 Task: Create new Company, with domain: 'intrepidmuseum.org' and type: 'Other'. Add new contact for this company, with mail Id: 'Nakul_Brooks@intrepidmuseum.org', First Name: Nakul, Last name:  Brooks, Job Title: 'Content Strategist', Phone Number: '(408) 555-2349'. Change life cycle stage to  Lead and lead status to  Open. Logged in from softage.5@softage.net
Action: Mouse moved to (78, 40)
Screenshot: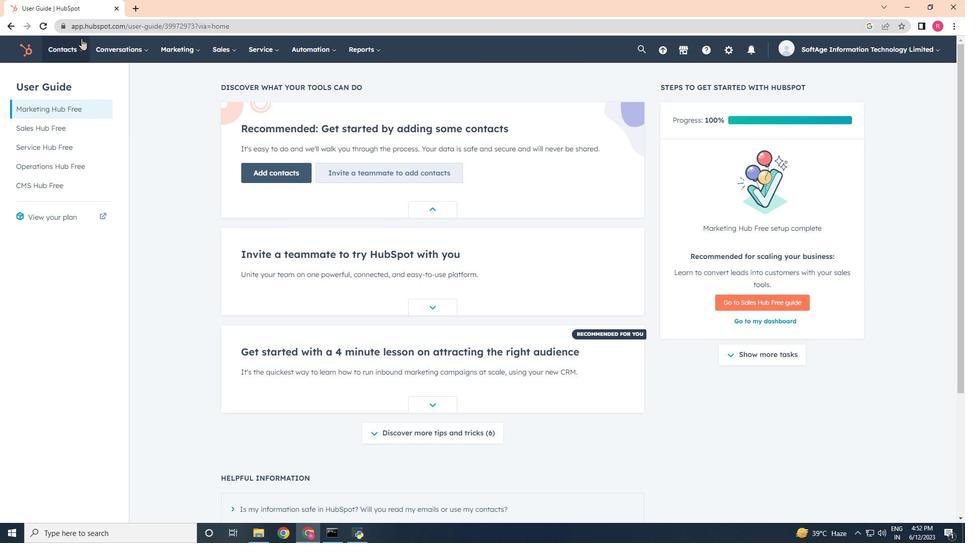 
Action: Mouse pressed left at (78, 40)
Screenshot: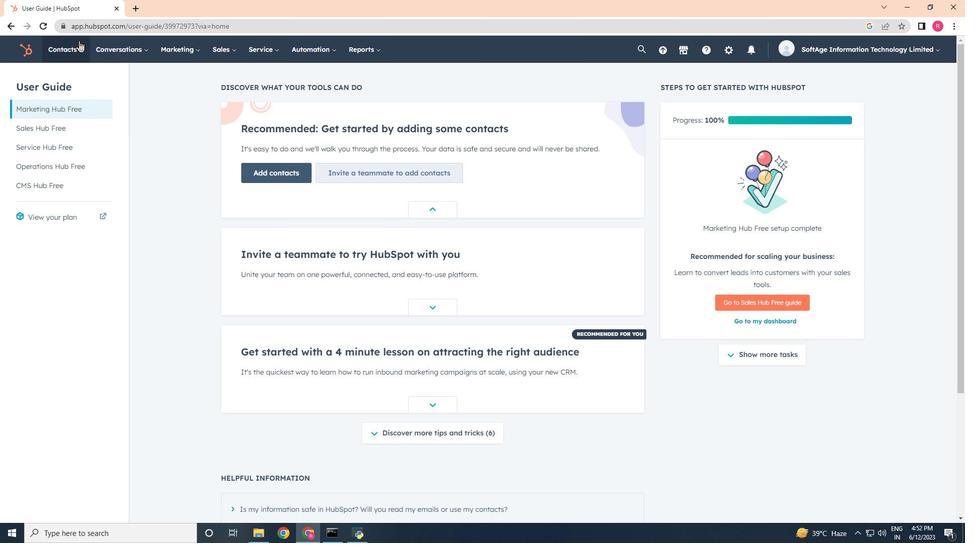 
Action: Mouse moved to (63, 101)
Screenshot: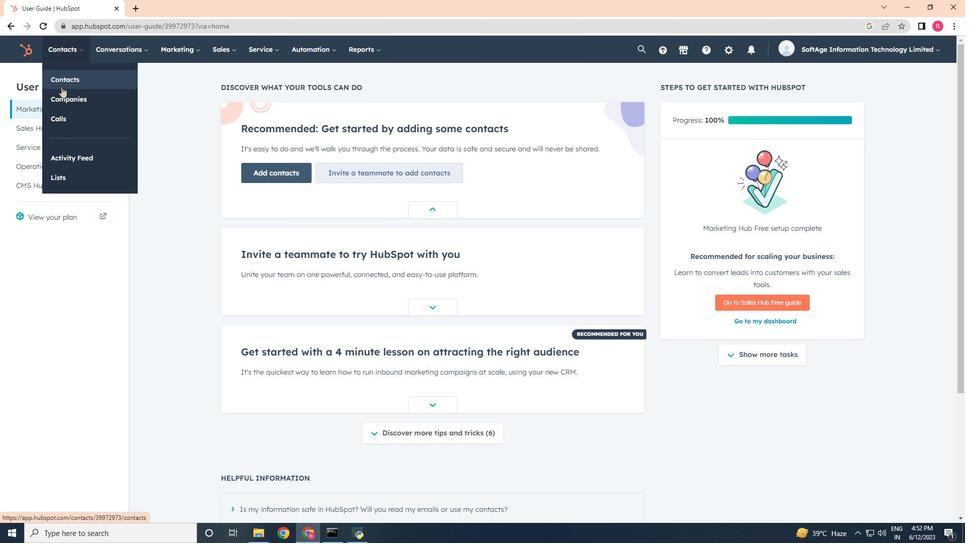 
Action: Mouse pressed left at (63, 101)
Screenshot: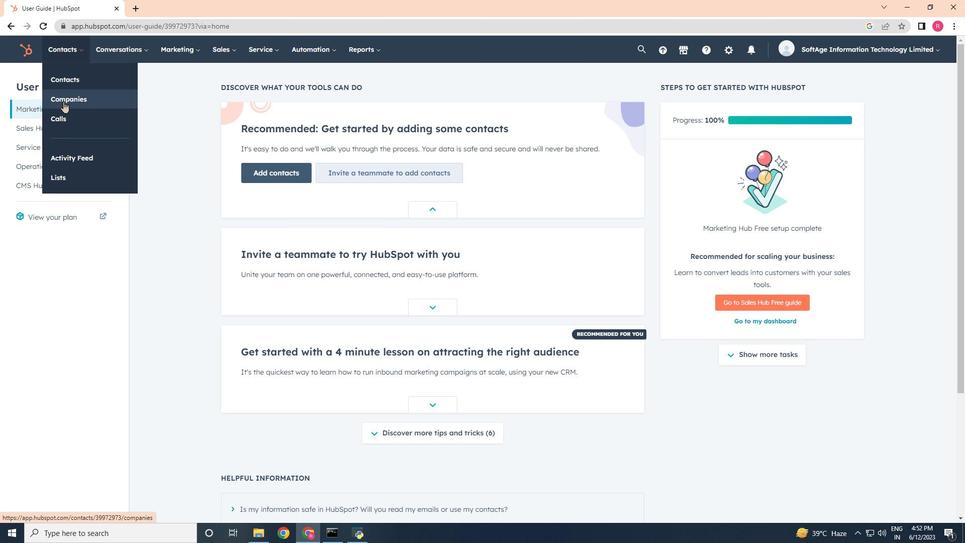 
Action: Mouse moved to (900, 88)
Screenshot: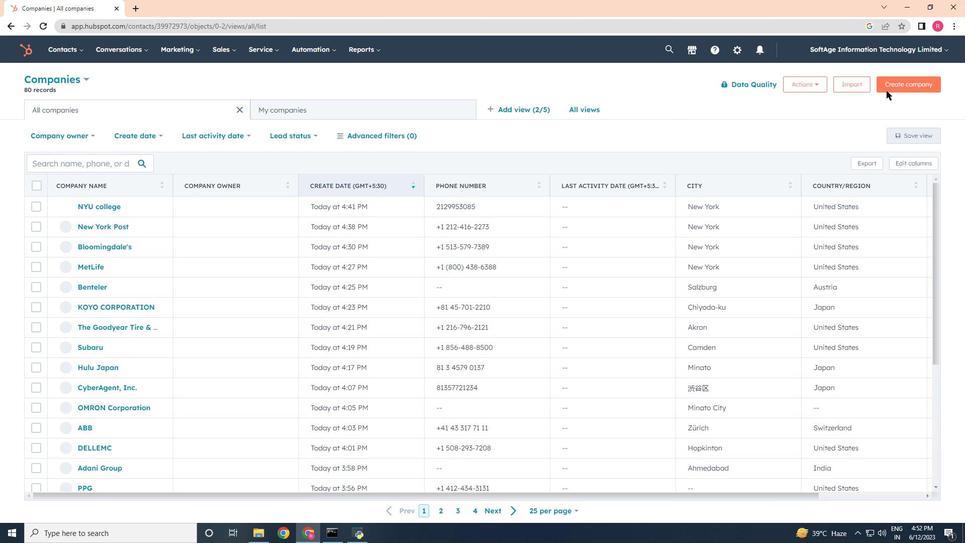 
Action: Mouse pressed left at (900, 88)
Screenshot: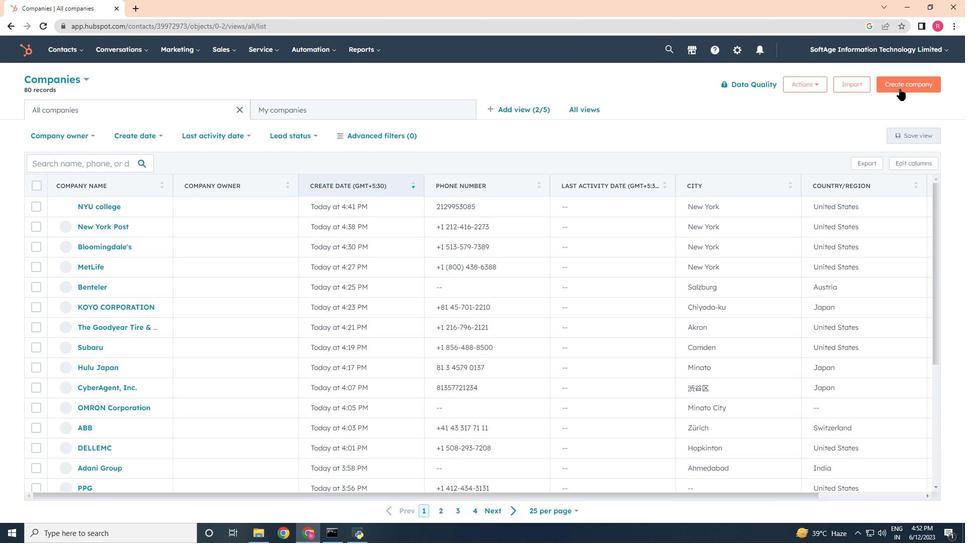 
Action: Mouse moved to (754, 123)
Screenshot: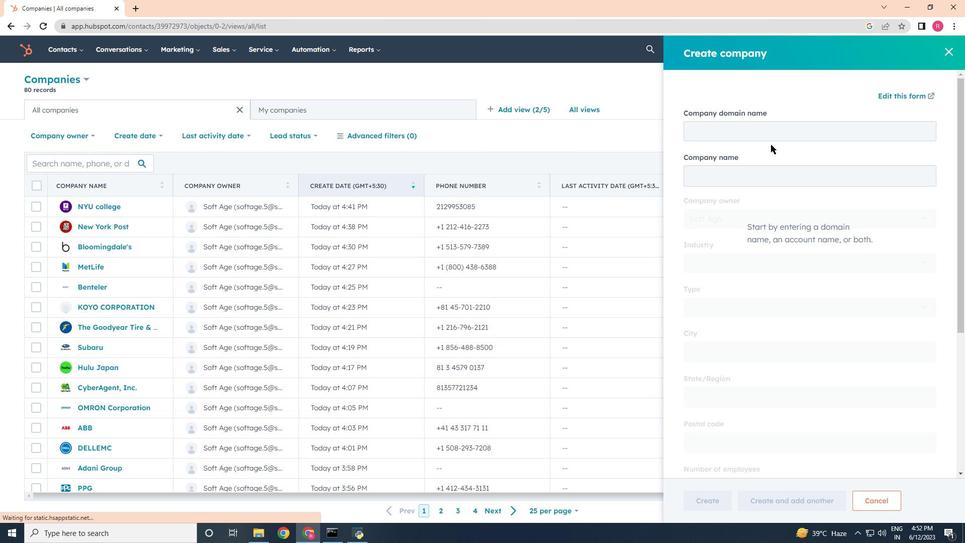 
Action: Mouse pressed left at (754, 123)
Screenshot: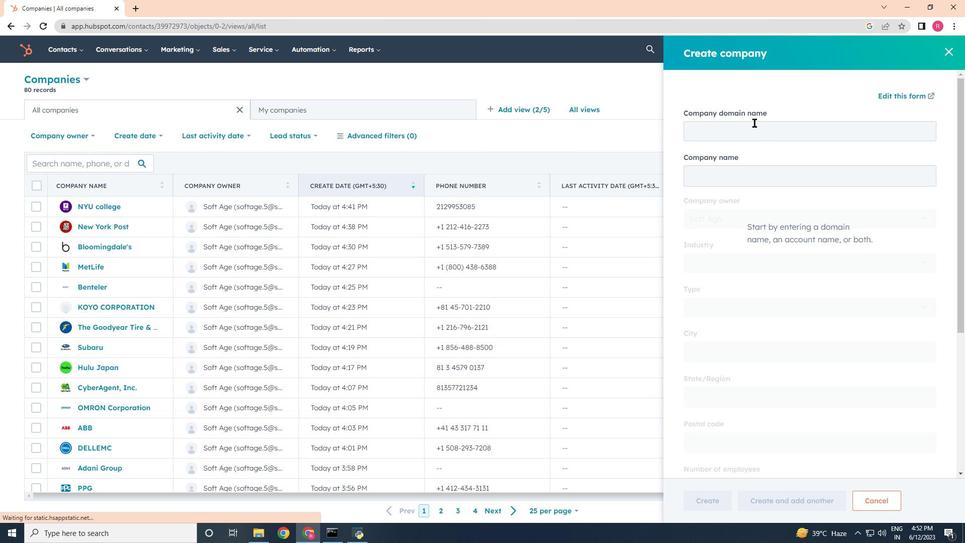 
Action: Mouse moved to (653, 0)
Screenshot: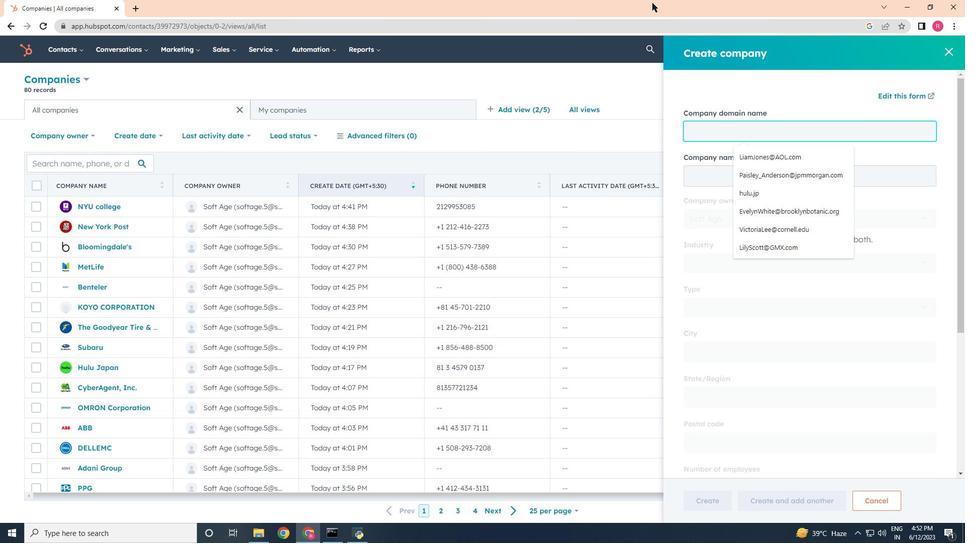 
Action: Key pressed intrepidmuseum.org
Screenshot: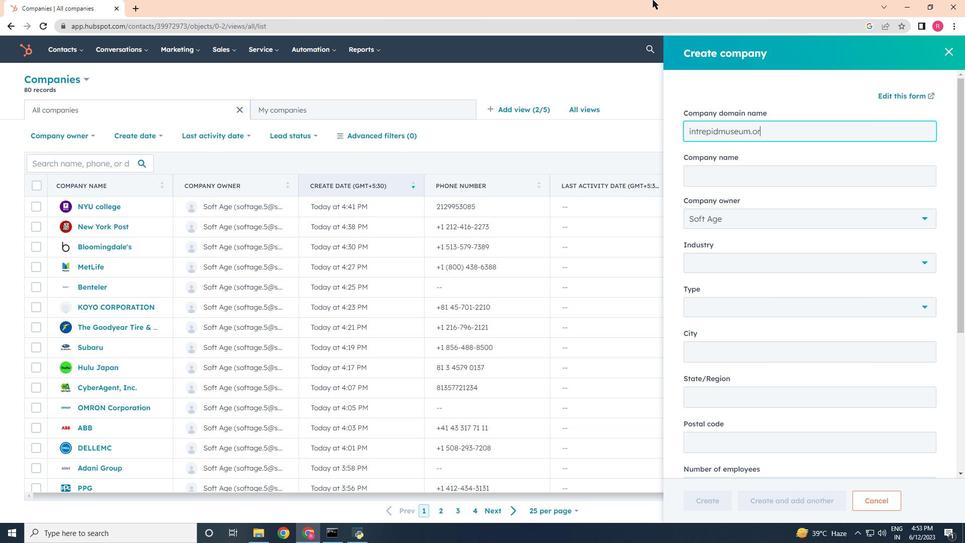 
Action: Mouse moved to (793, 306)
Screenshot: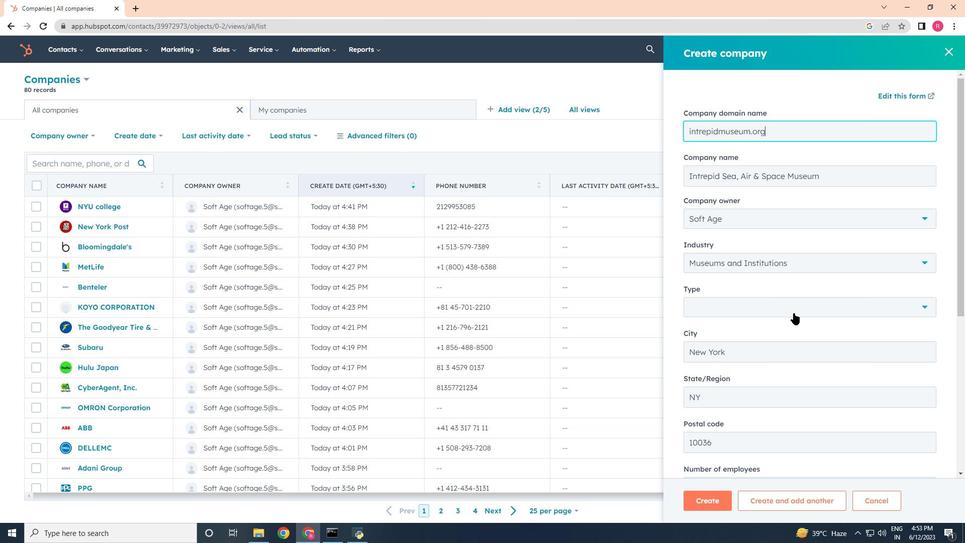 
Action: Mouse pressed left at (793, 306)
Screenshot: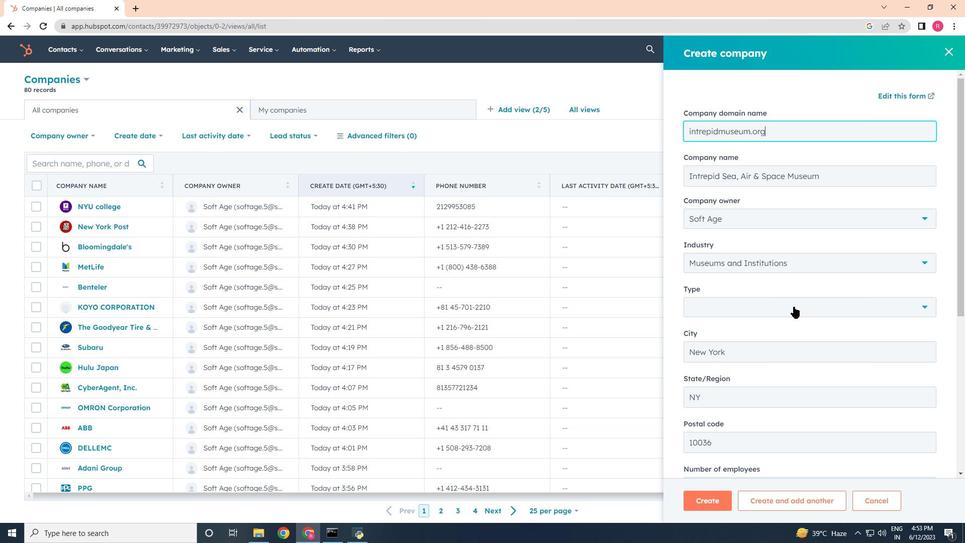 
Action: Mouse pressed left at (793, 306)
Screenshot: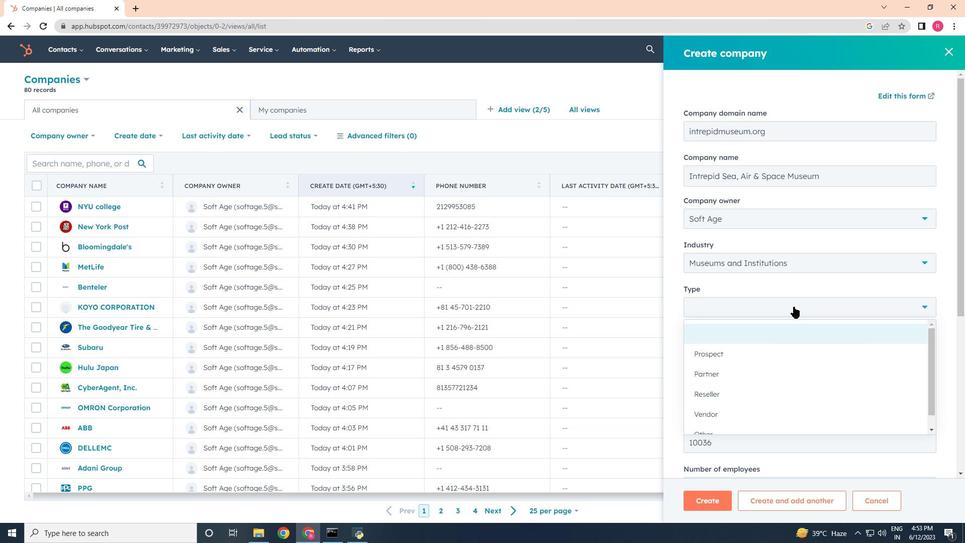 
Action: Mouse pressed left at (793, 306)
Screenshot: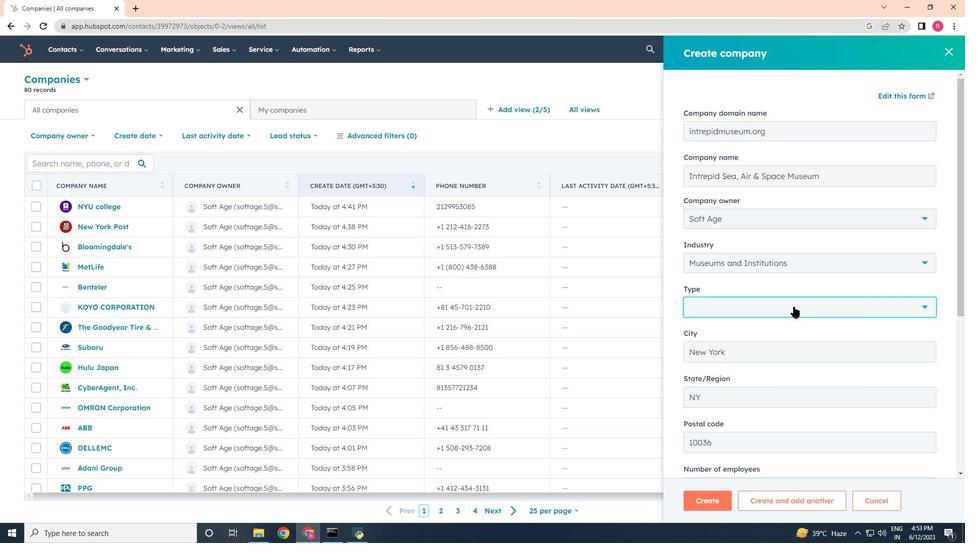 
Action: Mouse moved to (731, 429)
Screenshot: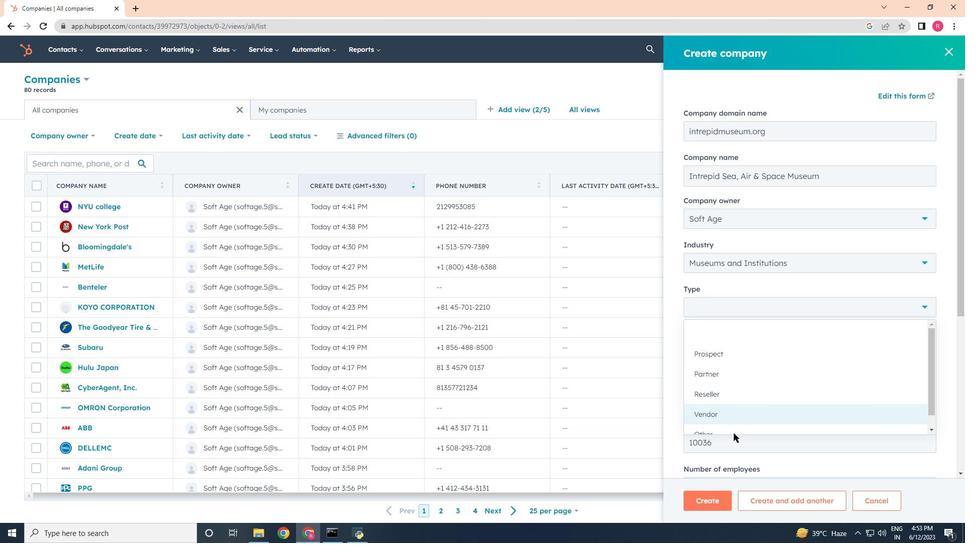 
Action: Mouse pressed left at (731, 429)
Screenshot: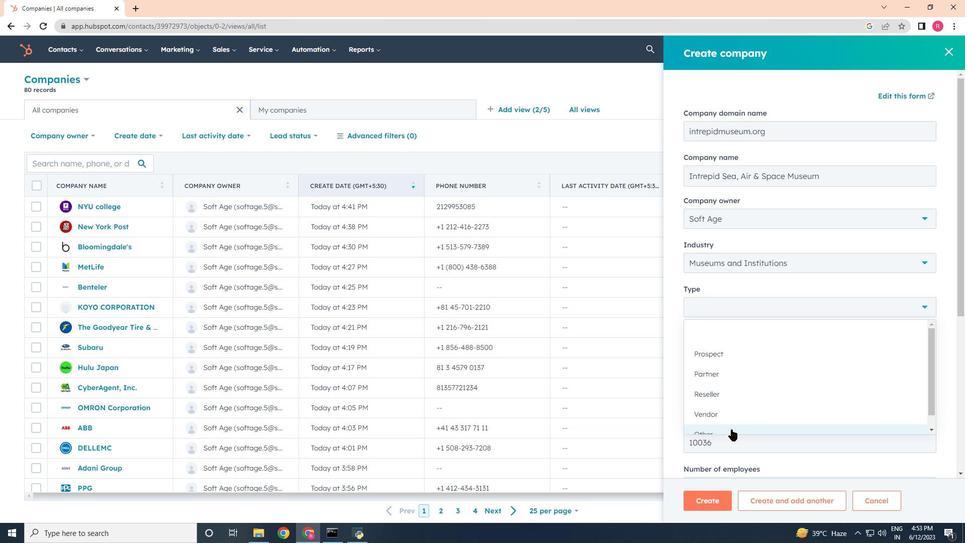 
Action: Mouse moved to (733, 437)
Screenshot: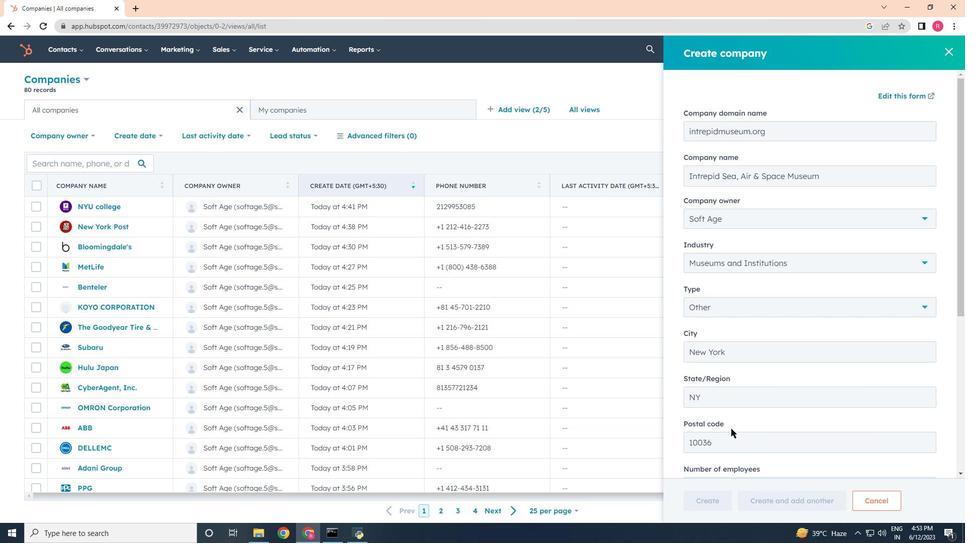 
Action: Mouse scrolled (733, 436) with delta (0, 0)
Screenshot: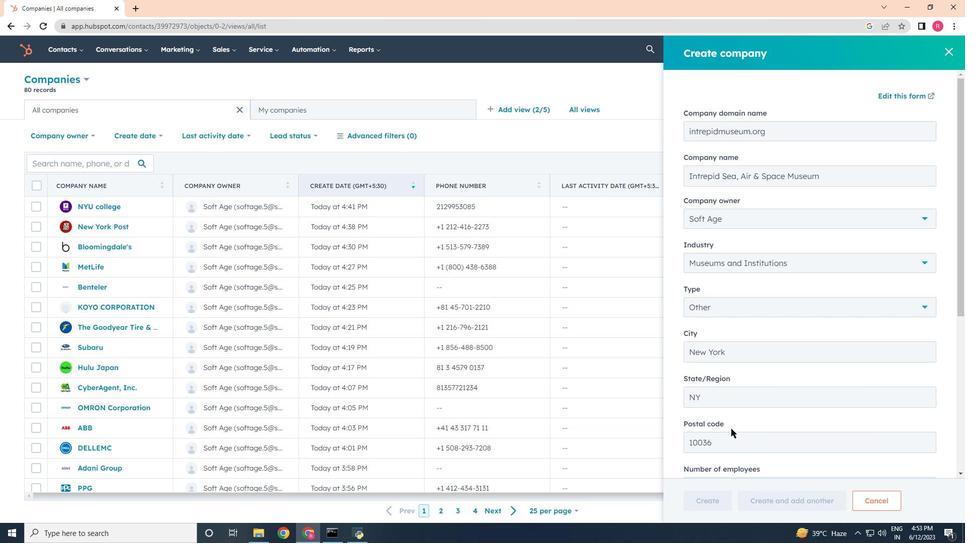 
Action: Mouse moved to (734, 439)
Screenshot: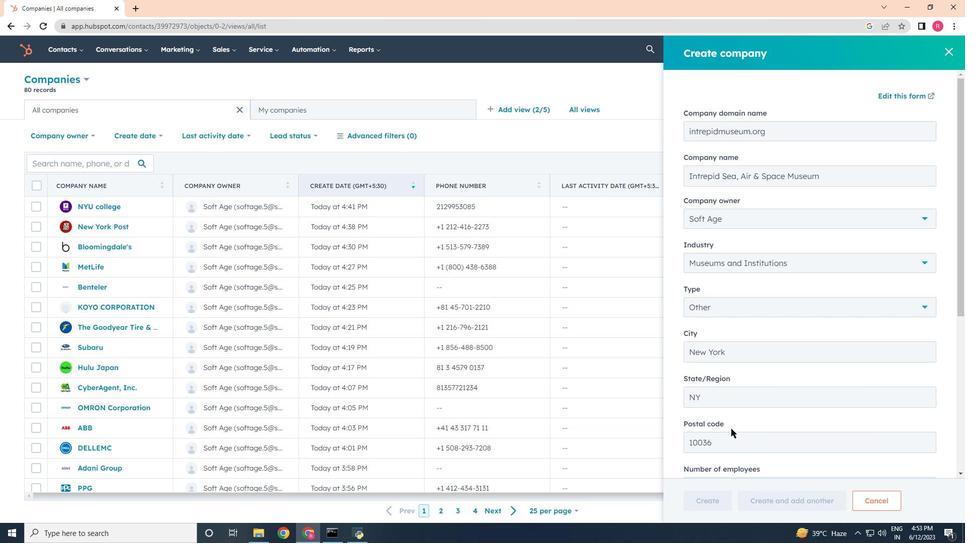 
Action: Mouse scrolled (734, 438) with delta (0, 0)
Screenshot: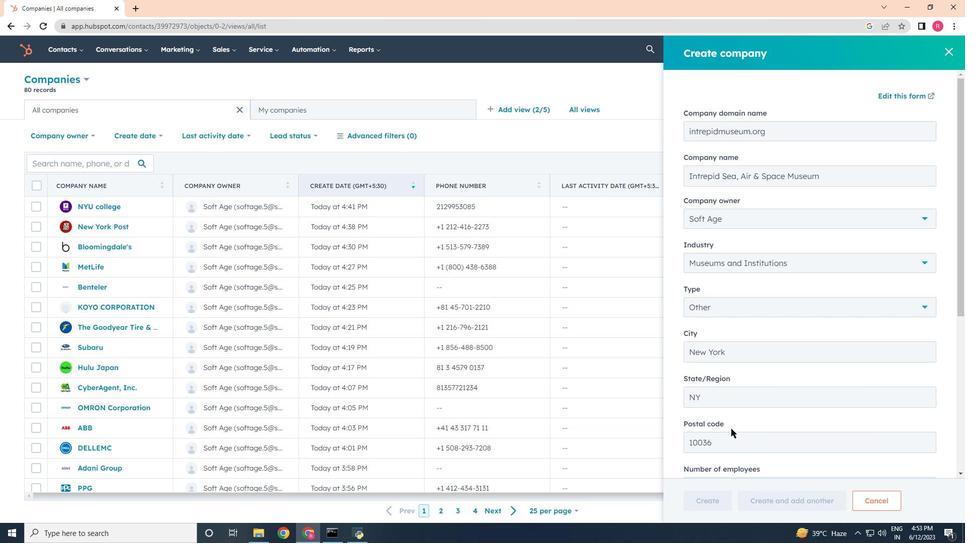 
Action: Mouse scrolled (734, 438) with delta (0, 0)
Screenshot: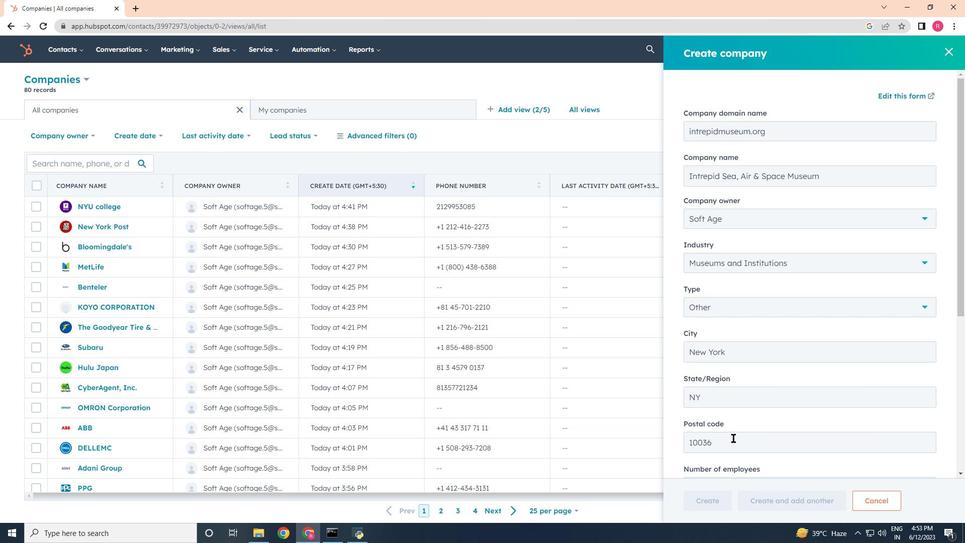 
Action: Mouse scrolled (734, 438) with delta (0, 0)
Screenshot: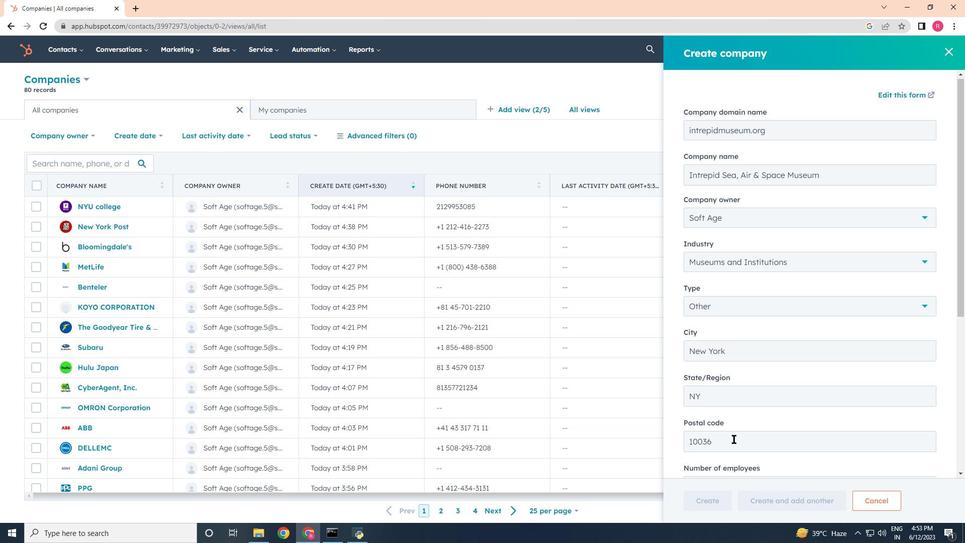 
Action: Mouse scrolled (734, 438) with delta (0, 0)
Screenshot: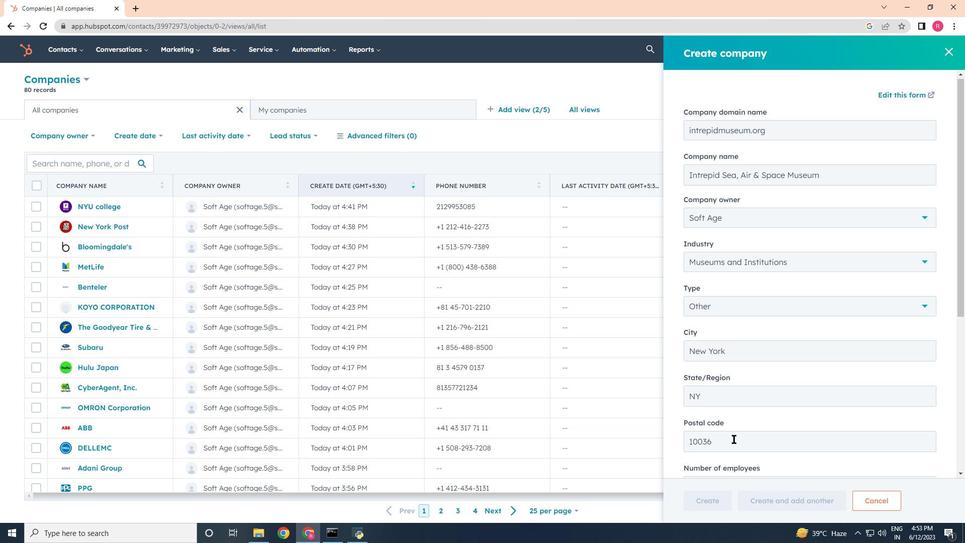
Action: Mouse moved to (711, 478)
Screenshot: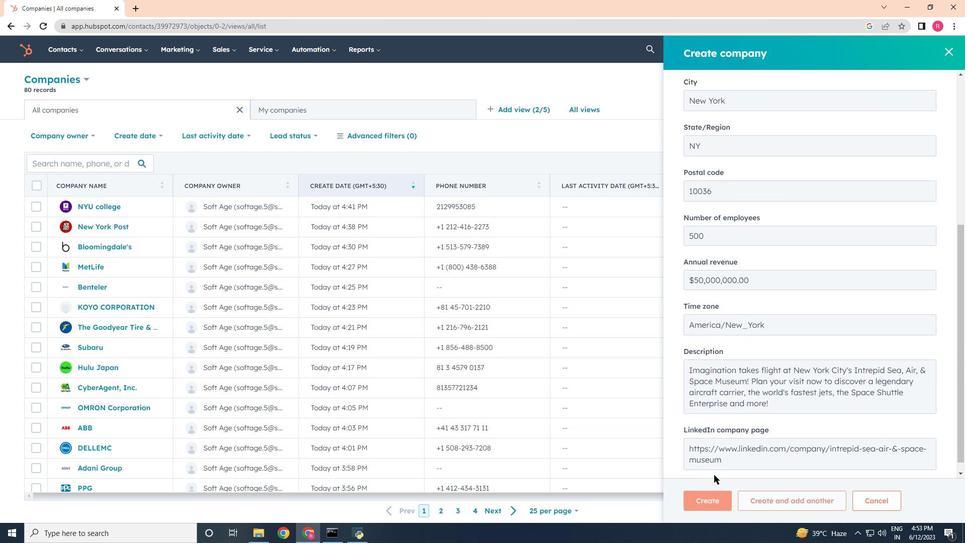 
Action: Mouse scrolled (711, 477) with delta (0, 0)
Screenshot: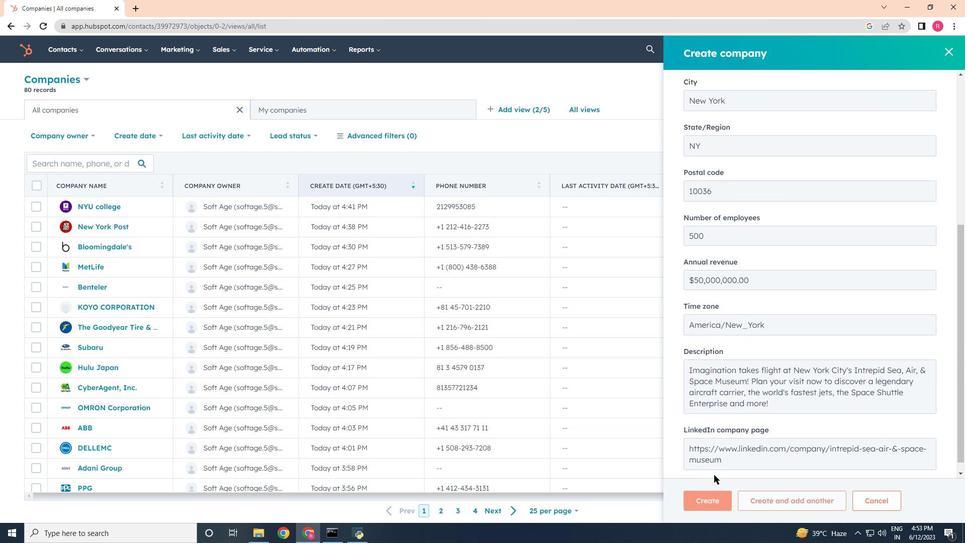 
Action: Mouse scrolled (711, 477) with delta (0, 0)
Screenshot: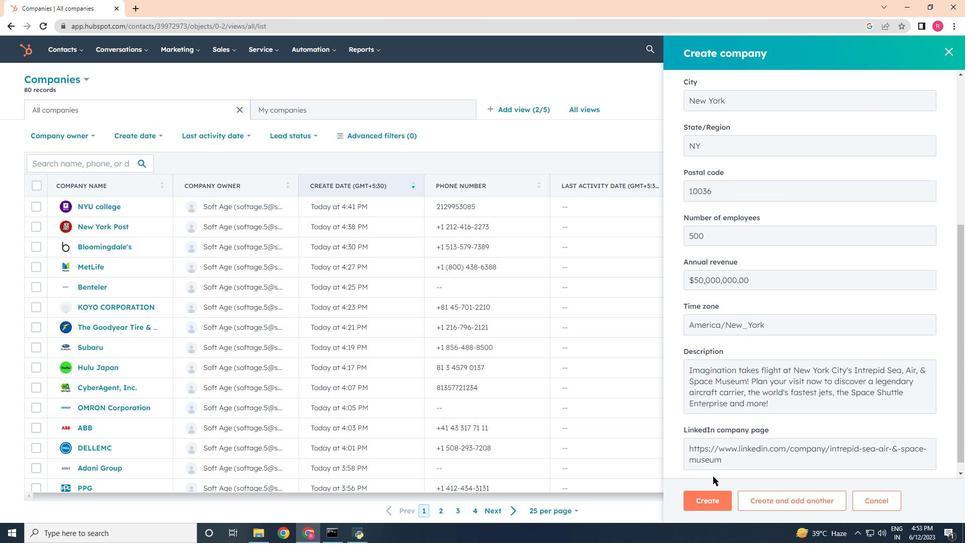 
Action: Mouse scrolled (711, 477) with delta (0, 0)
Screenshot: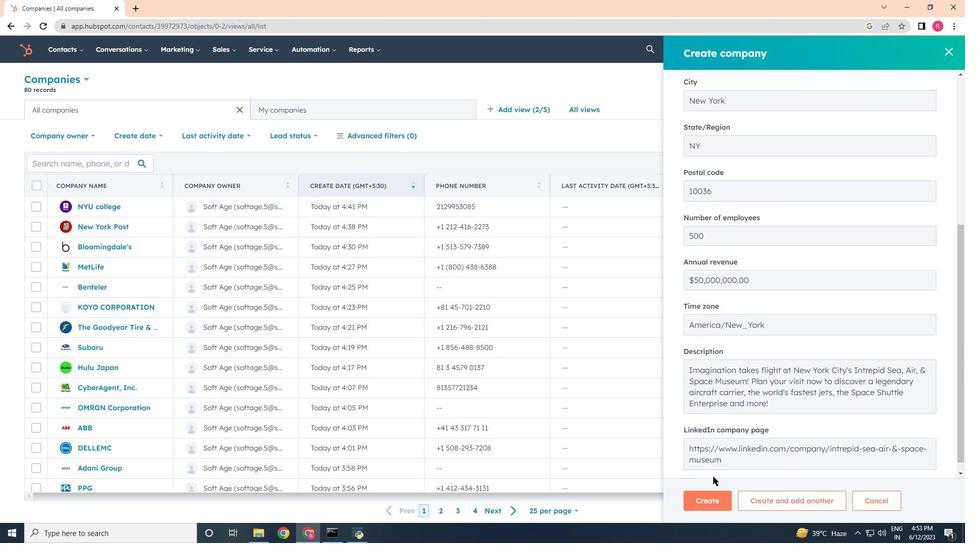 
Action: Mouse scrolled (711, 477) with delta (0, 0)
Screenshot: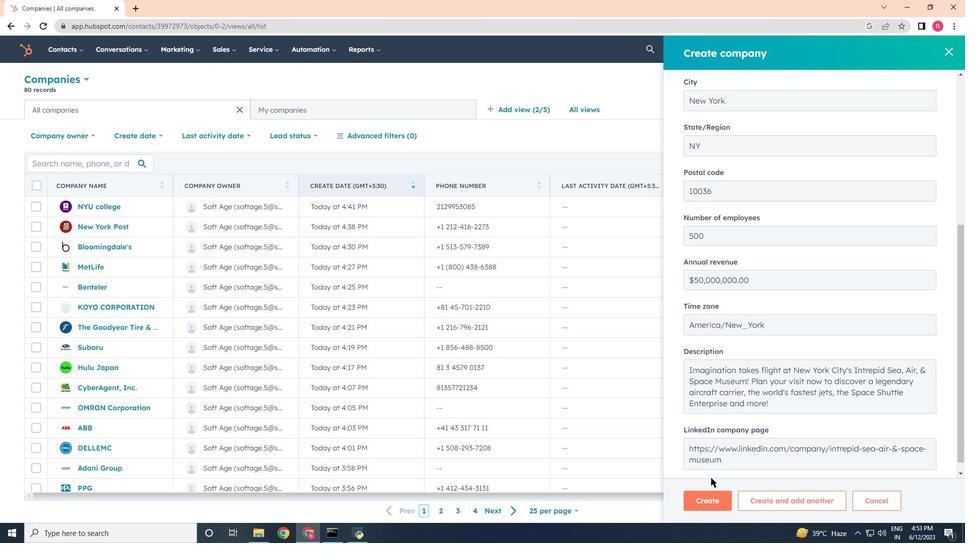 
Action: Mouse moved to (708, 498)
Screenshot: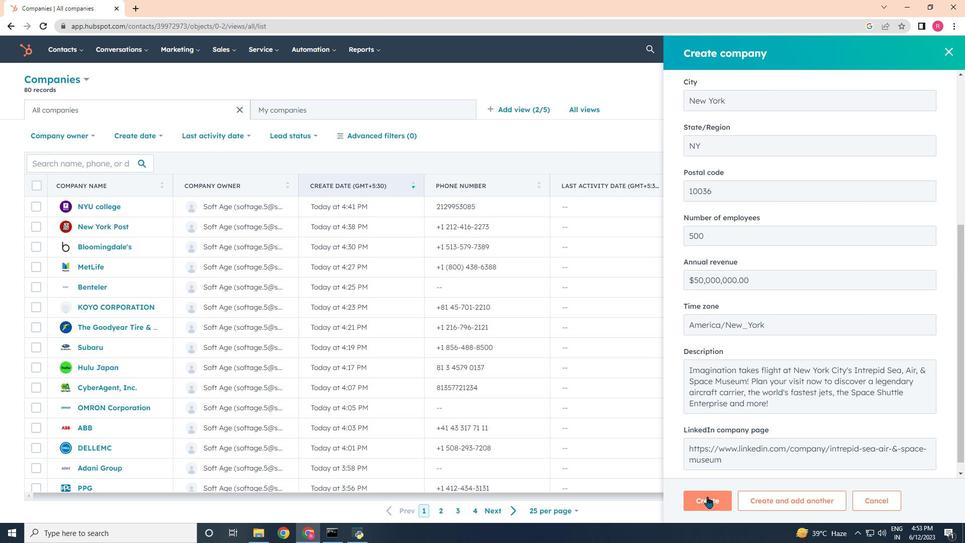 
Action: Mouse pressed left at (708, 498)
Screenshot: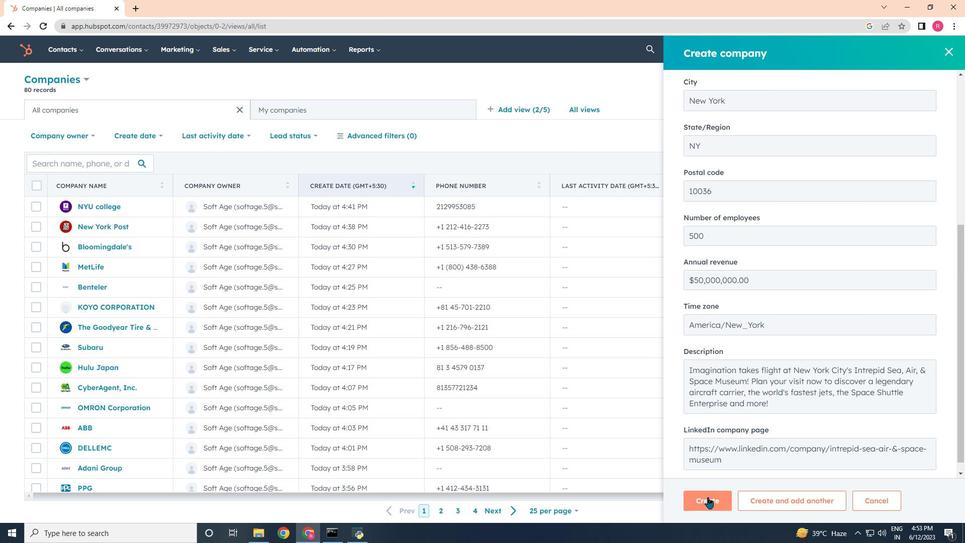 
Action: Mouse moved to (681, 323)
Screenshot: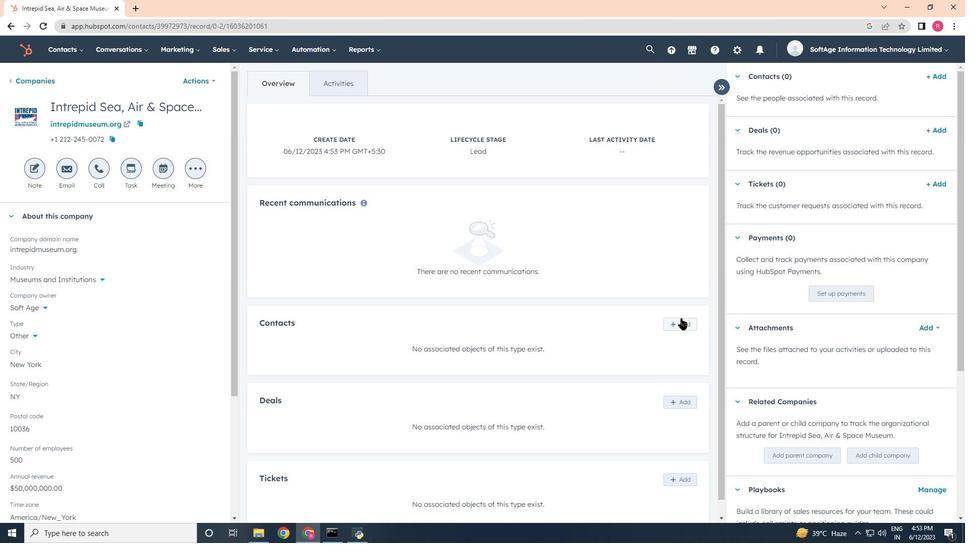 
Action: Mouse pressed left at (681, 323)
Screenshot: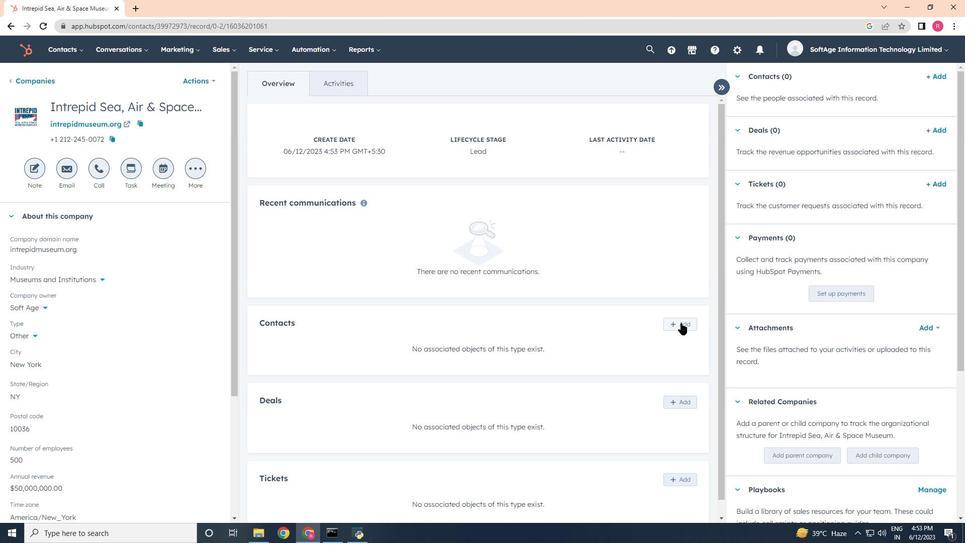 
Action: Mouse moved to (762, 94)
Screenshot: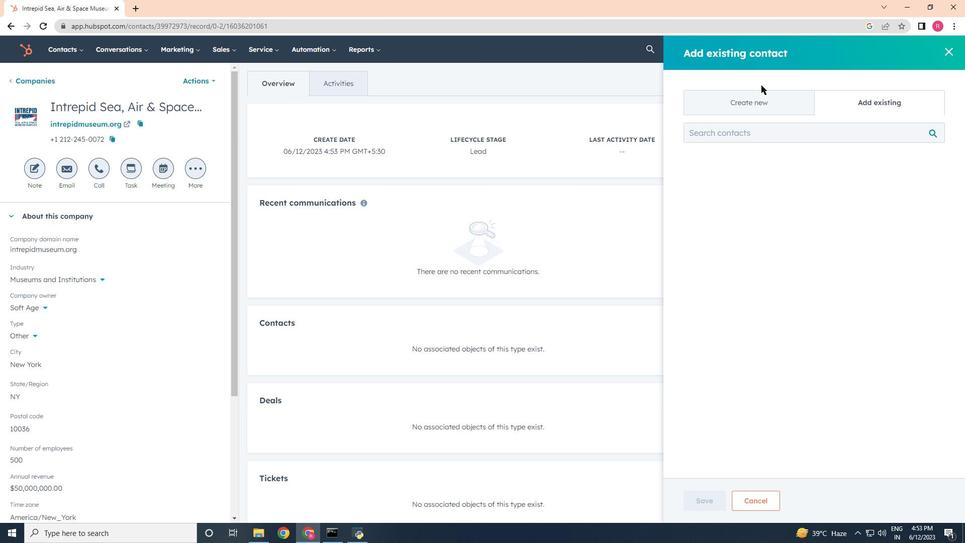 
Action: Mouse pressed left at (762, 94)
Screenshot: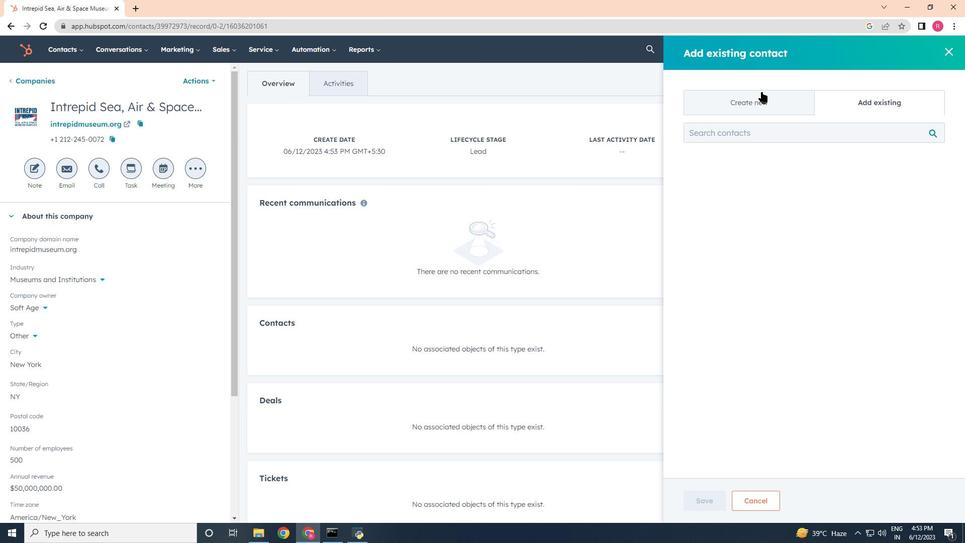 
Action: Mouse moved to (740, 160)
Screenshot: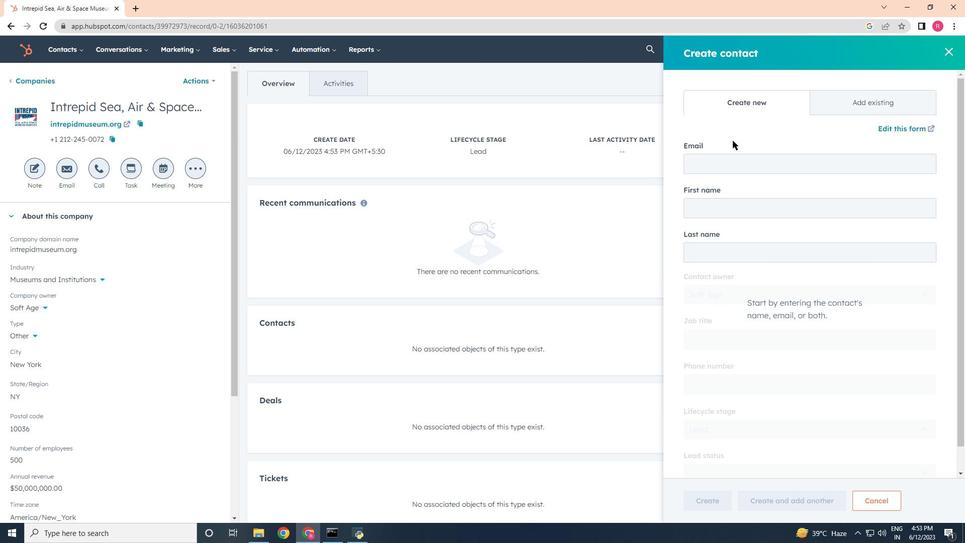 
Action: Mouse pressed left at (740, 160)
Screenshot: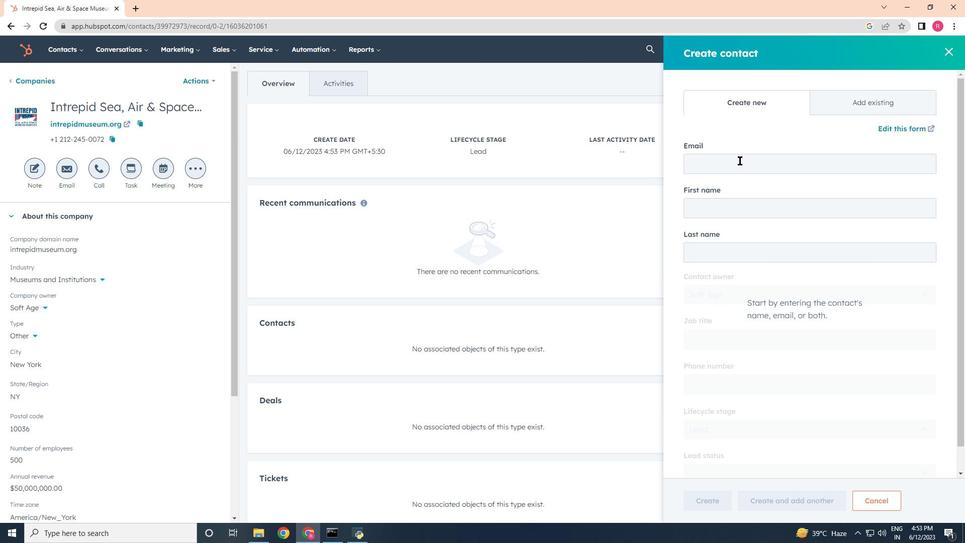 
Action: Mouse moved to (740, 160)
Screenshot: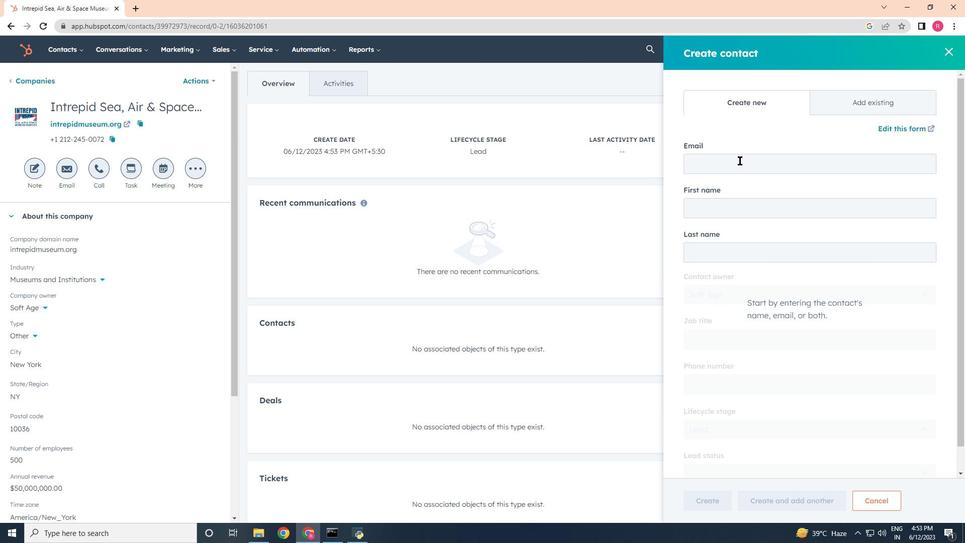
Action: Key pressed <Key.shift><Key.shift><Key.shift><Key.shift><Key.shift><Key.shift><Key.shift><Key.shift><Key.shift><Key.shift><Key.shift><Key.shift><Key.shift><Key.shift><Key.shift><Key.shift><Key.shift><Key.shift><Key.shift>Nakul<Key.shift>_<Key.shift>Brooks<Key.shift>@intrepidmuseum.org
Screenshot: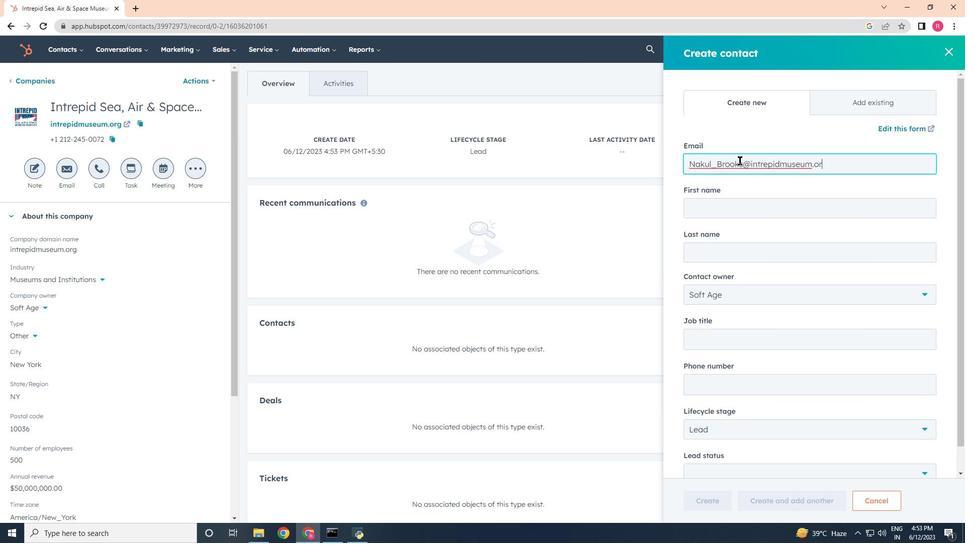 
Action: Mouse moved to (745, 211)
Screenshot: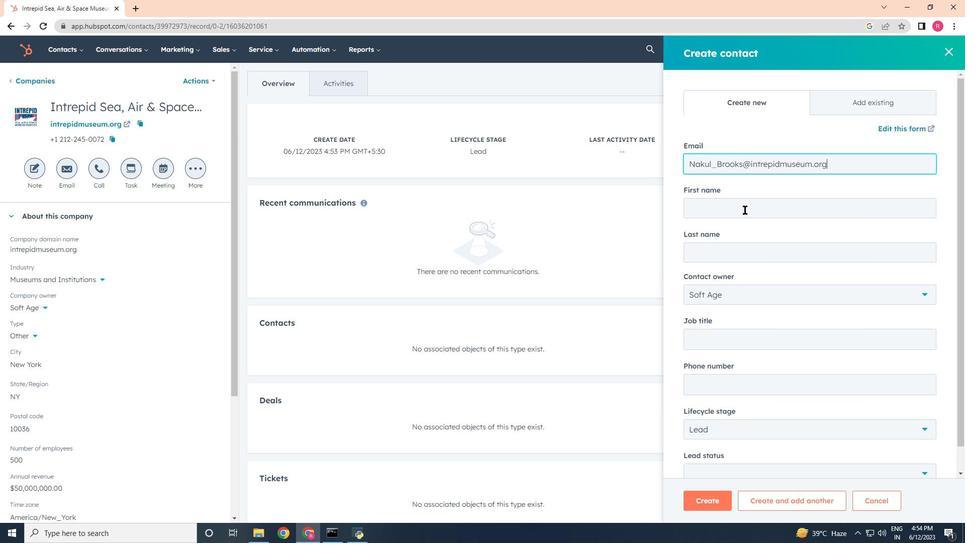 
Action: Mouse pressed left at (745, 211)
Screenshot: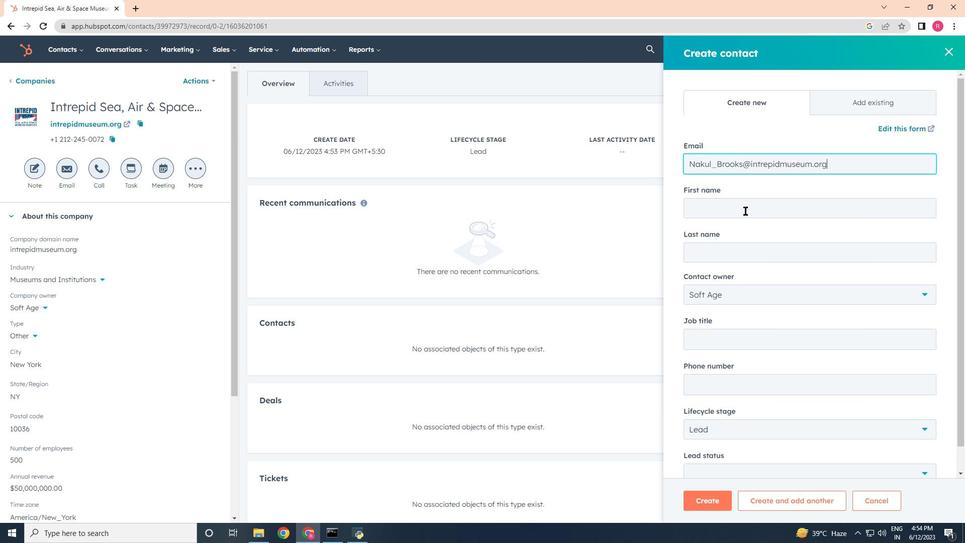 
Action: Key pressed <Key.shift>Nakul<Key.tab><Key.shift>Brooks
Screenshot: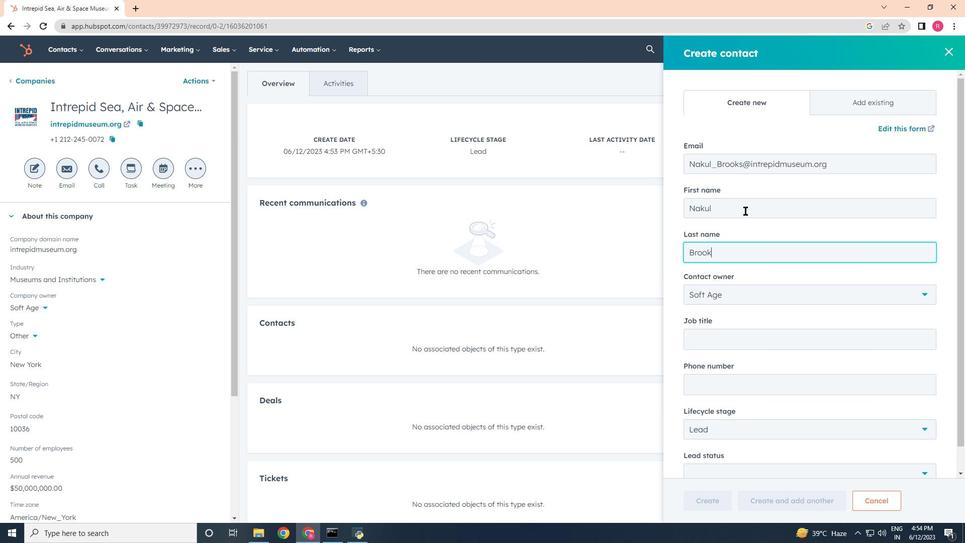 
Action: Mouse moved to (714, 341)
Screenshot: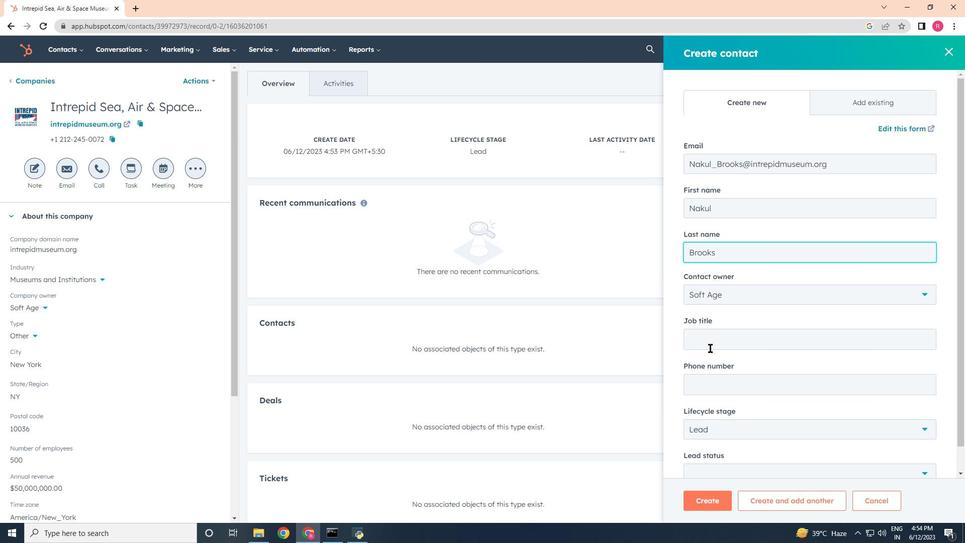 
Action: Mouse pressed left at (714, 341)
Screenshot: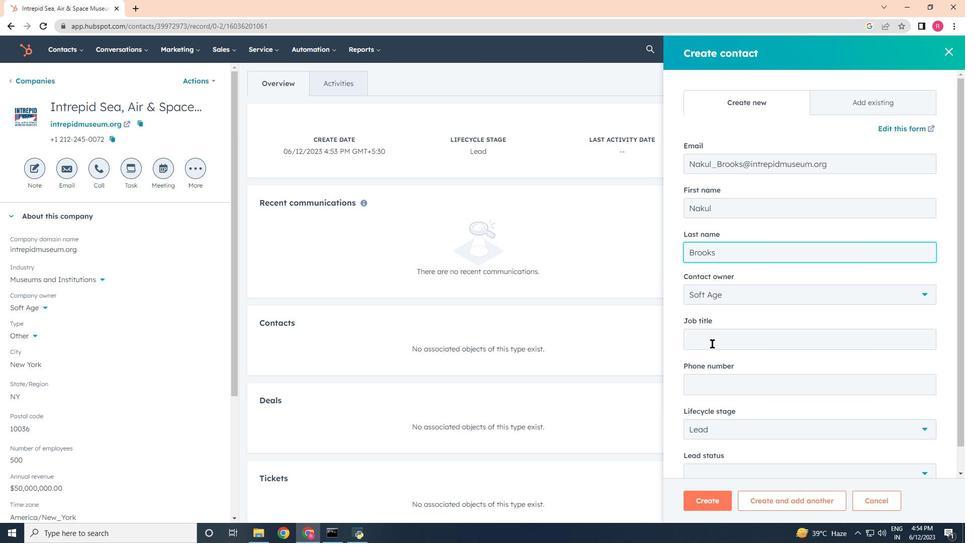 
Action: Key pressed <Key.shift>Content<Key.space><Key.shift>Strategist<Key.tab>4085551<Key.backspace>2349
Screenshot: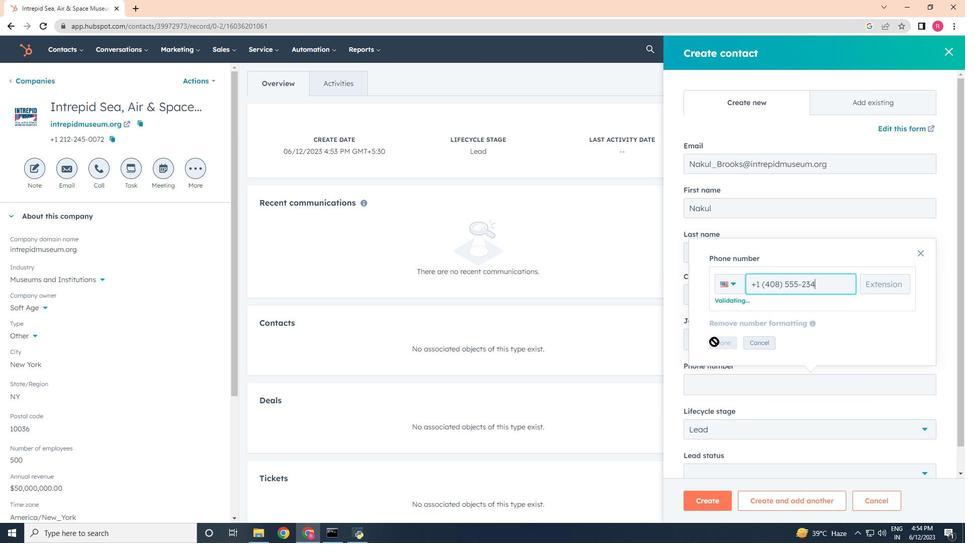 
Action: Mouse moved to (723, 345)
Screenshot: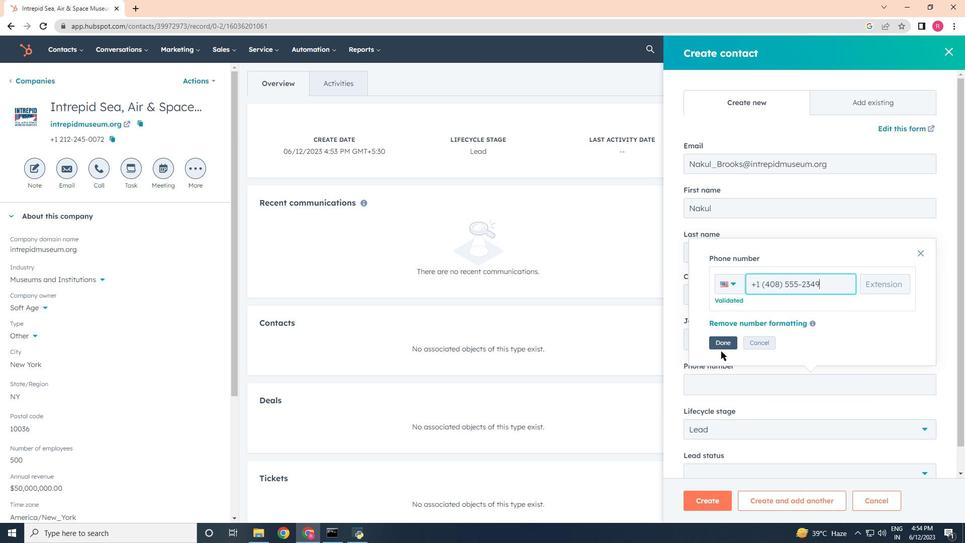 
Action: Mouse pressed left at (723, 345)
Screenshot: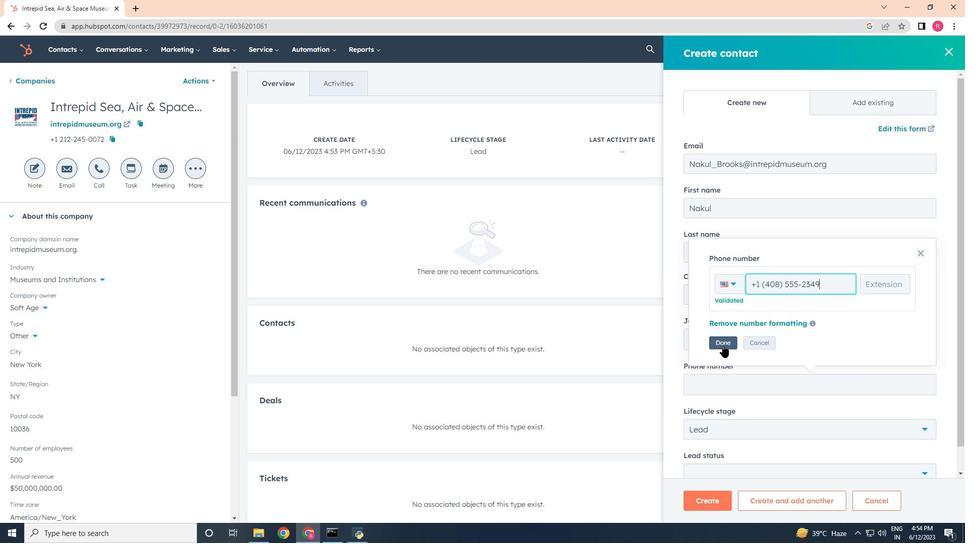 
Action: Mouse moved to (731, 430)
Screenshot: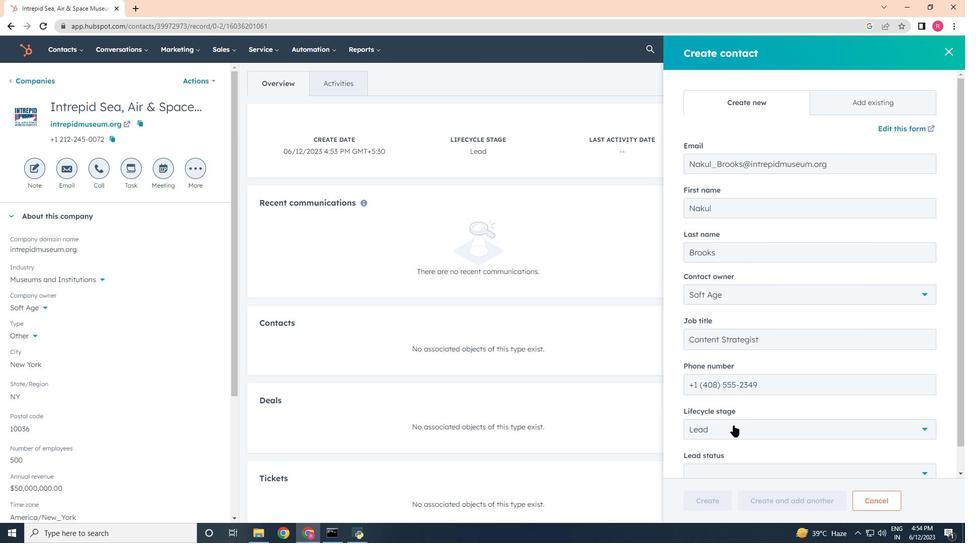
Action: Mouse pressed left at (731, 430)
Screenshot: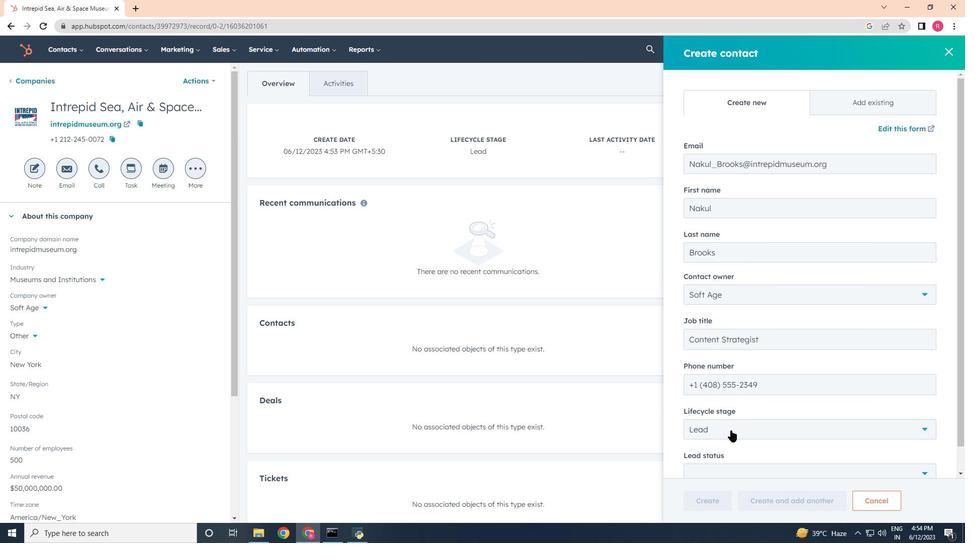 
Action: Mouse moved to (708, 339)
Screenshot: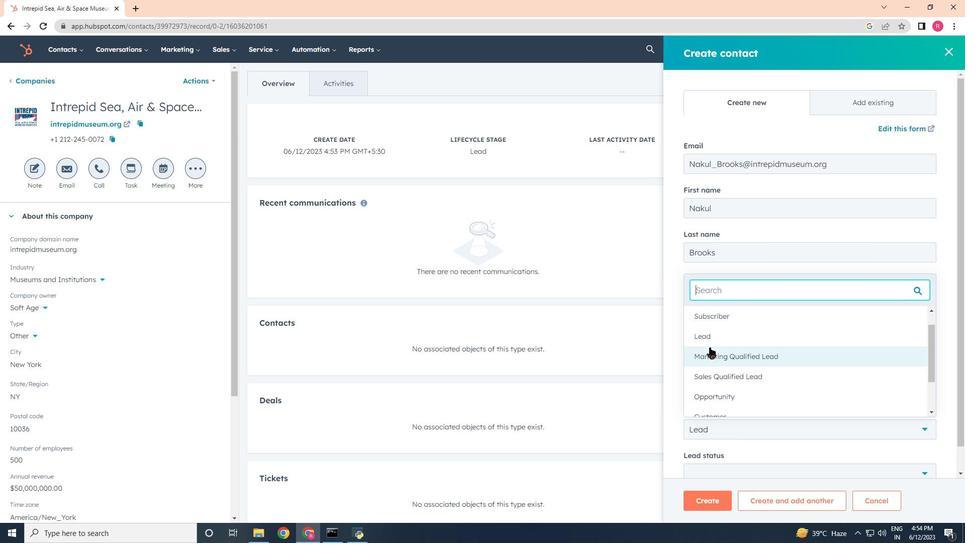 
Action: Mouse pressed left at (708, 339)
Screenshot: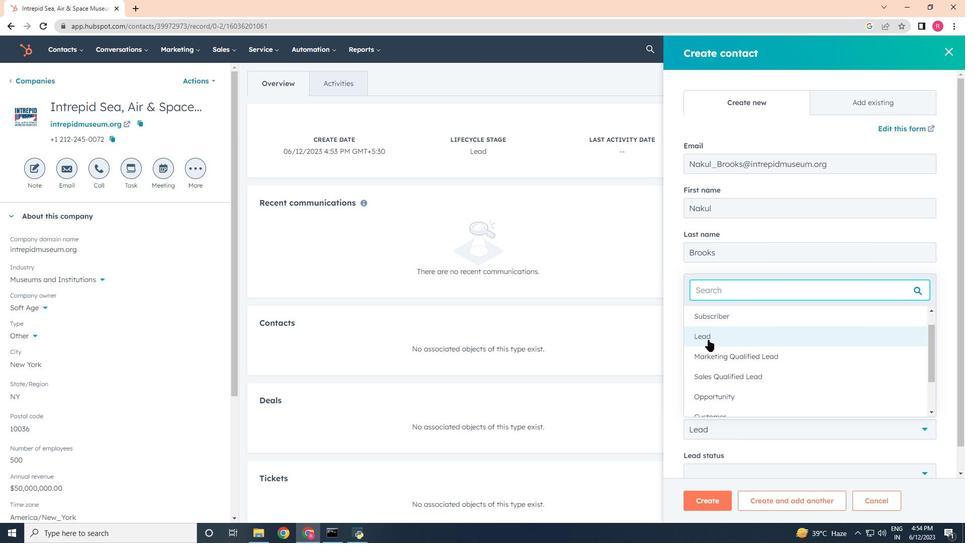 
Action: Mouse moved to (730, 472)
Screenshot: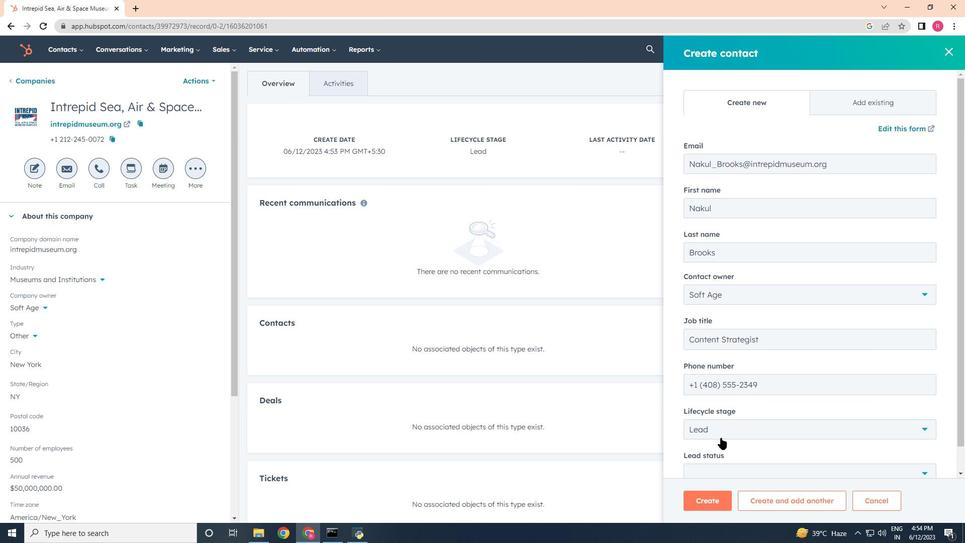 
Action: Mouse scrolled (730, 471) with delta (0, 0)
Screenshot: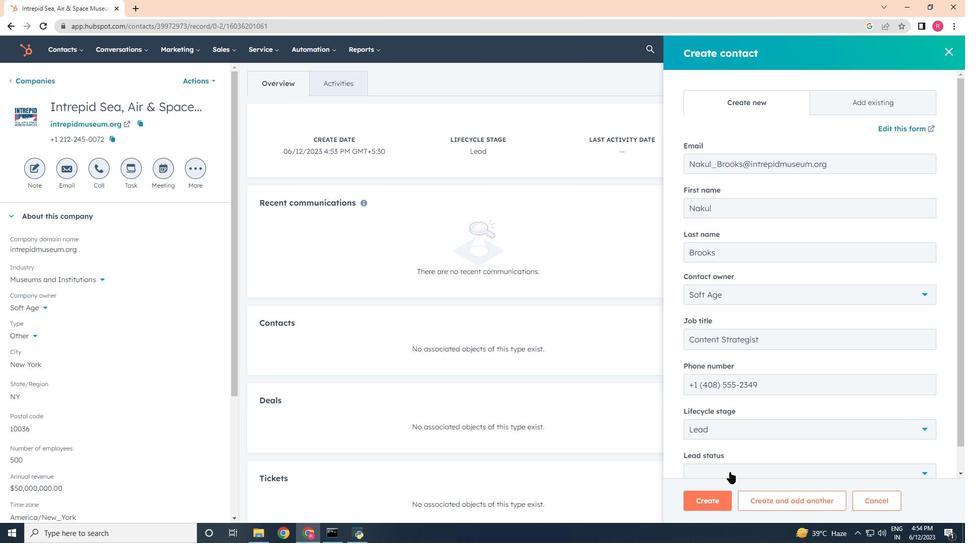 
Action: Mouse scrolled (730, 471) with delta (0, 0)
Screenshot: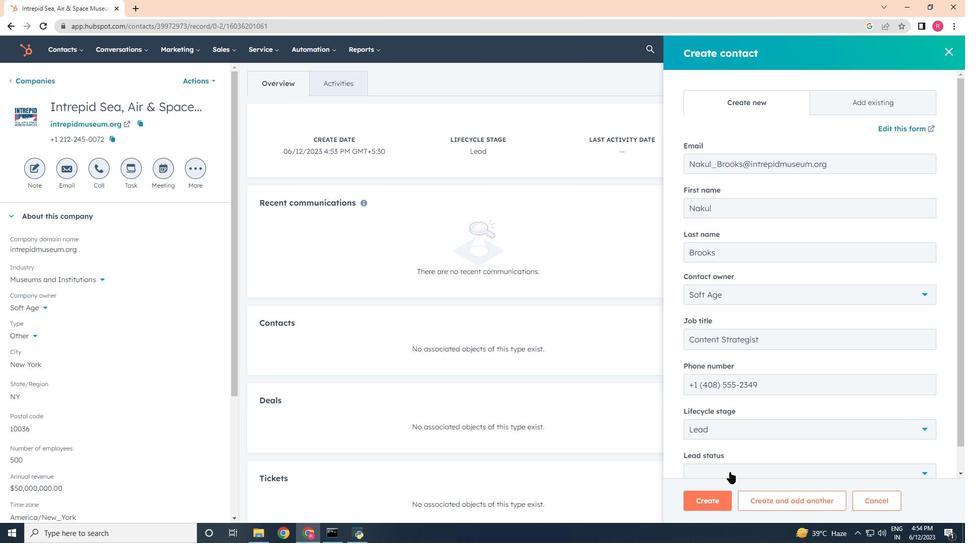 
Action: Mouse moved to (731, 454)
Screenshot: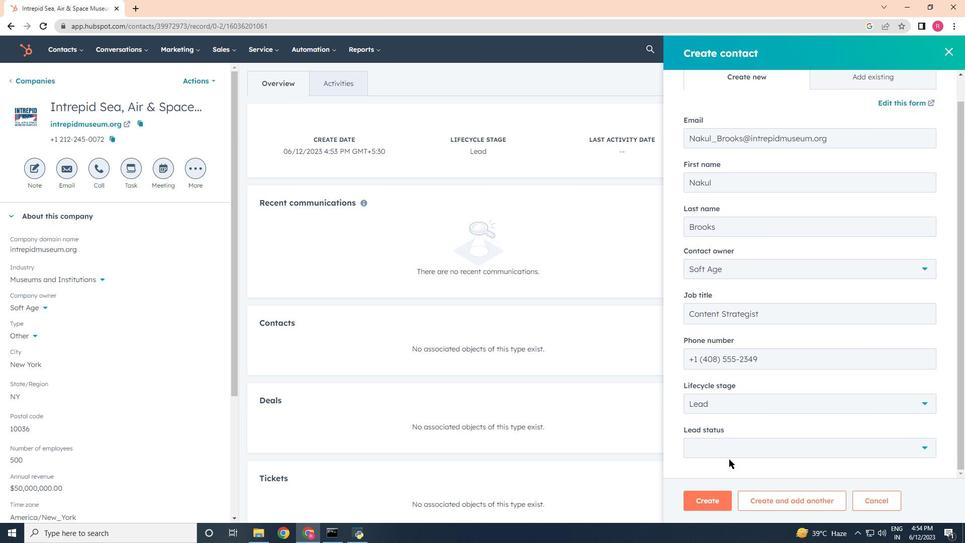 
Action: Mouse pressed left at (731, 454)
Screenshot: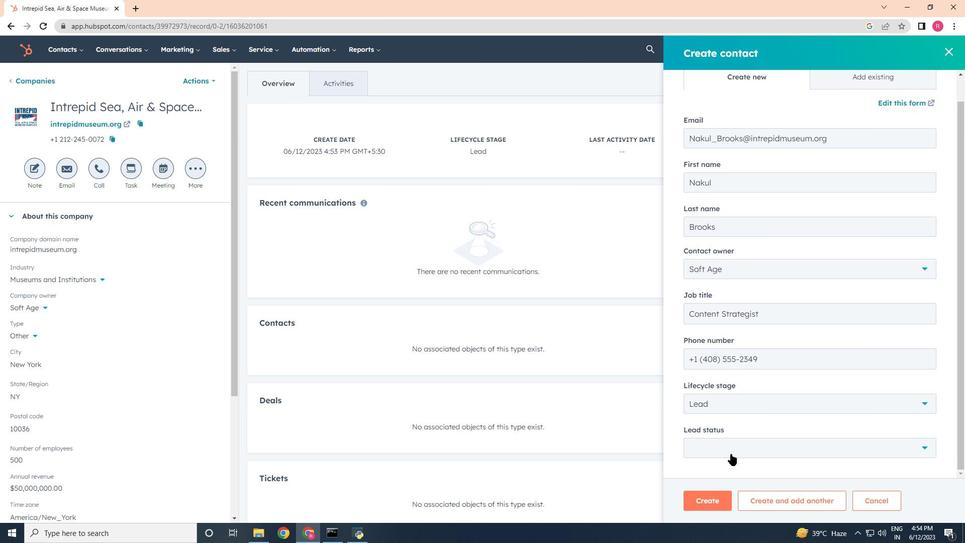 
Action: Mouse moved to (713, 379)
Screenshot: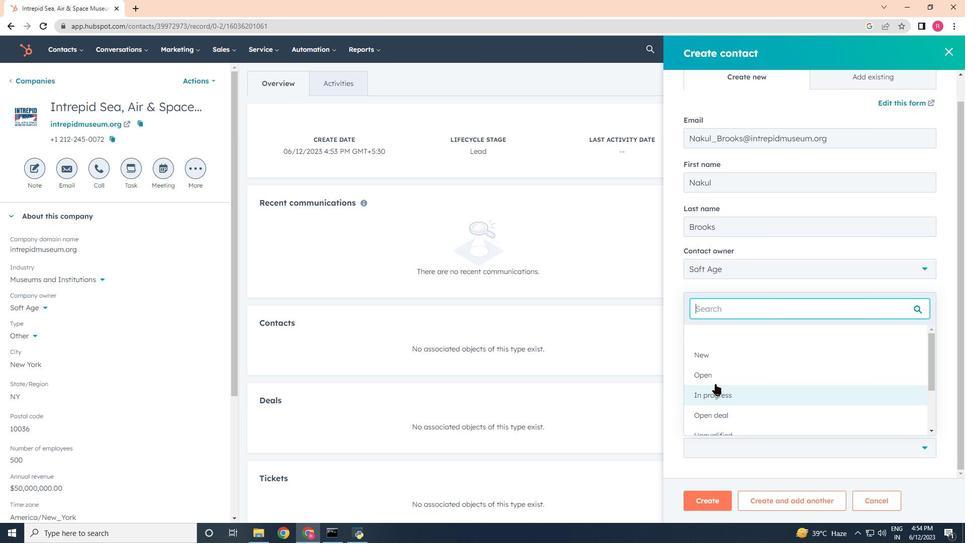 
Action: Mouse pressed left at (713, 379)
Screenshot: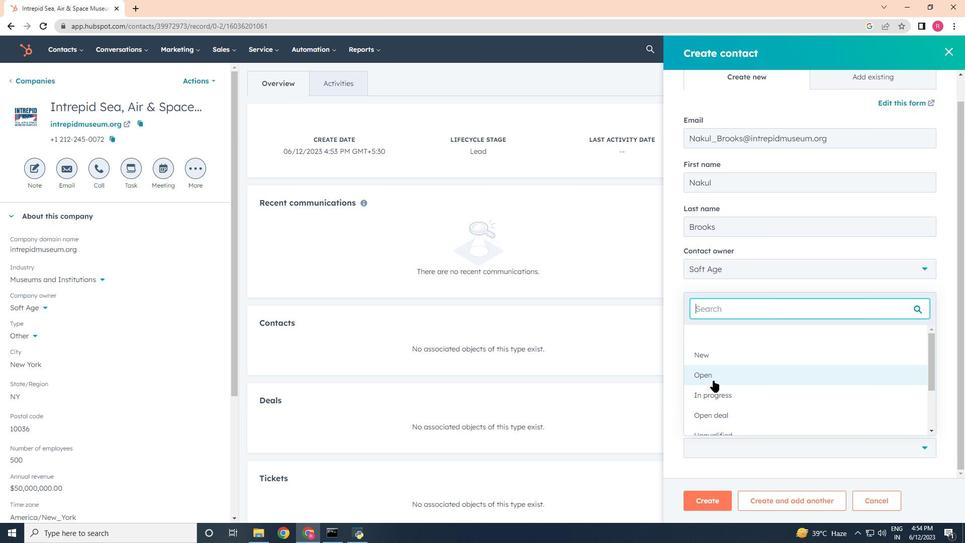 
Action: Mouse moved to (722, 502)
Screenshot: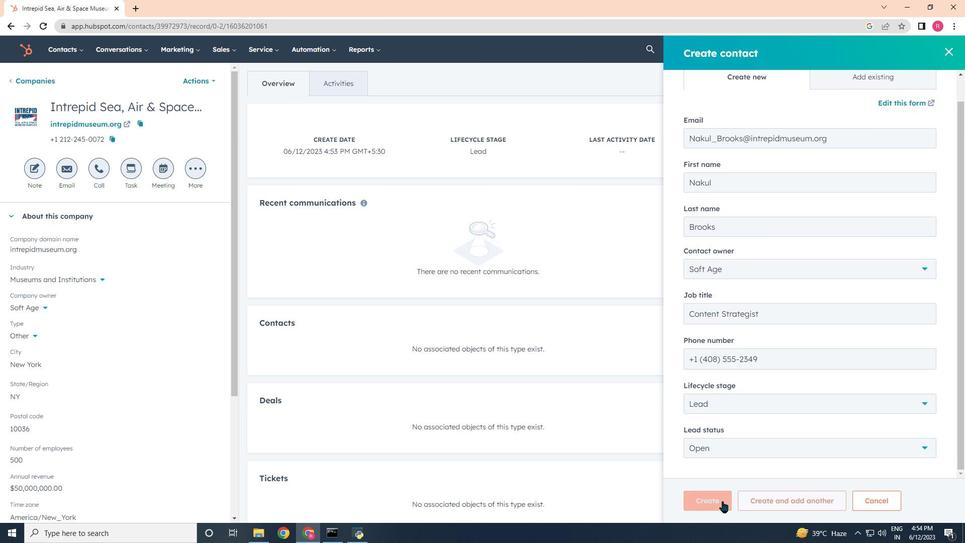 
Action: Mouse pressed left at (722, 502)
Screenshot: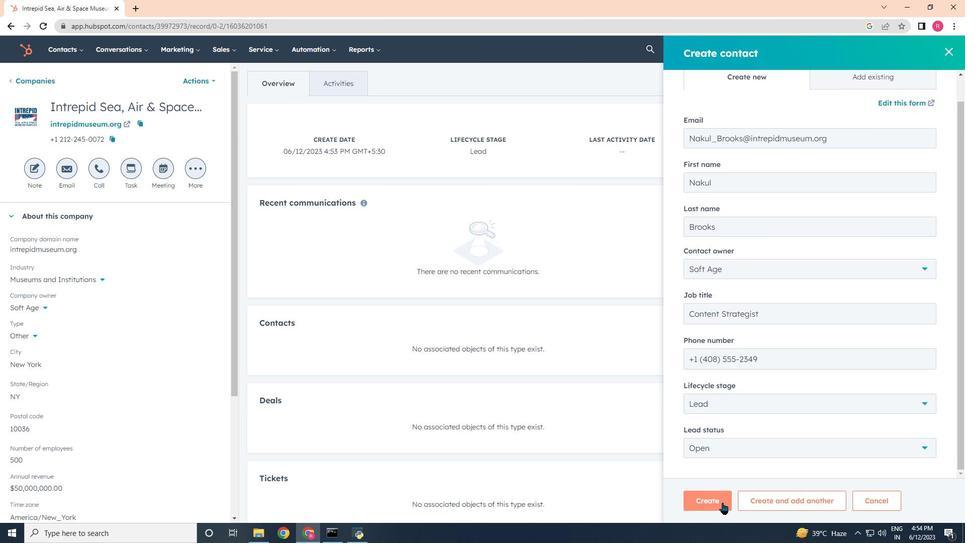 
Action: Mouse moved to (719, 501)
Screenshot: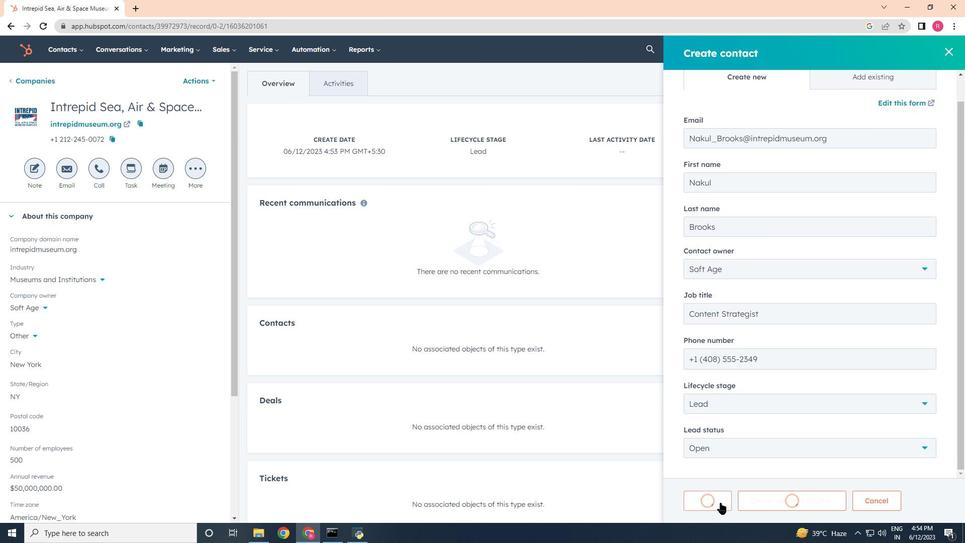 
